 Task: Use the formula "ISERROR" in spreadsheet "Project portfolio".
Action: Mouse moved to (174, 185)
Screenshot: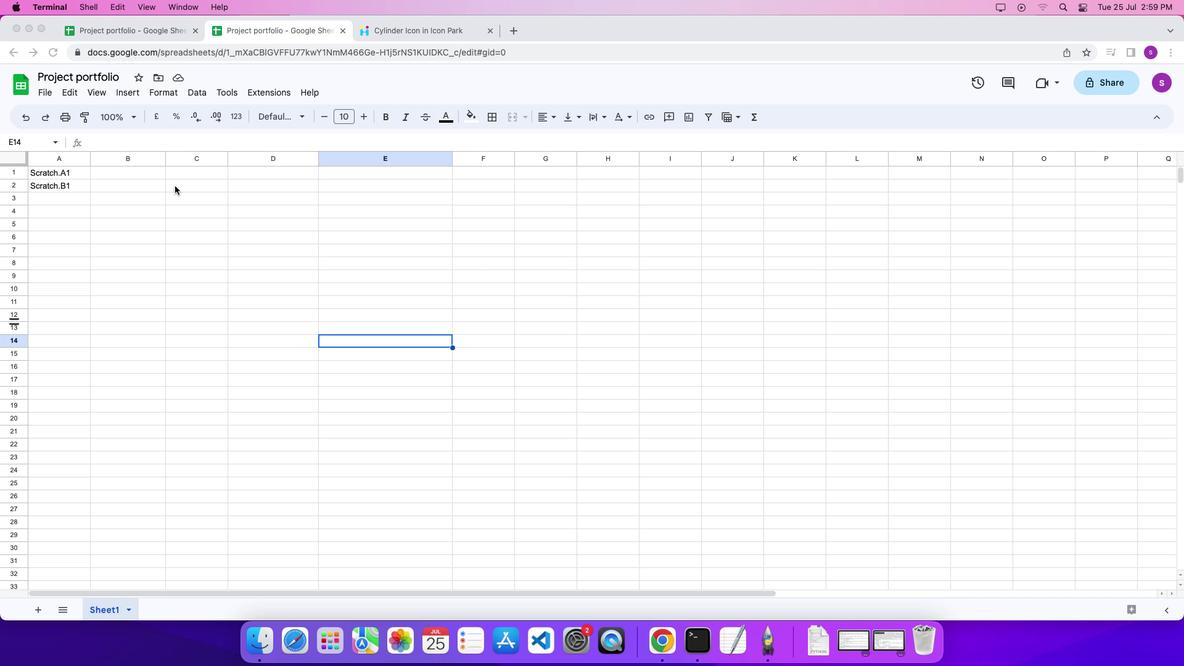
Action: Mouse pressed left at (174, 185)
Screenshot: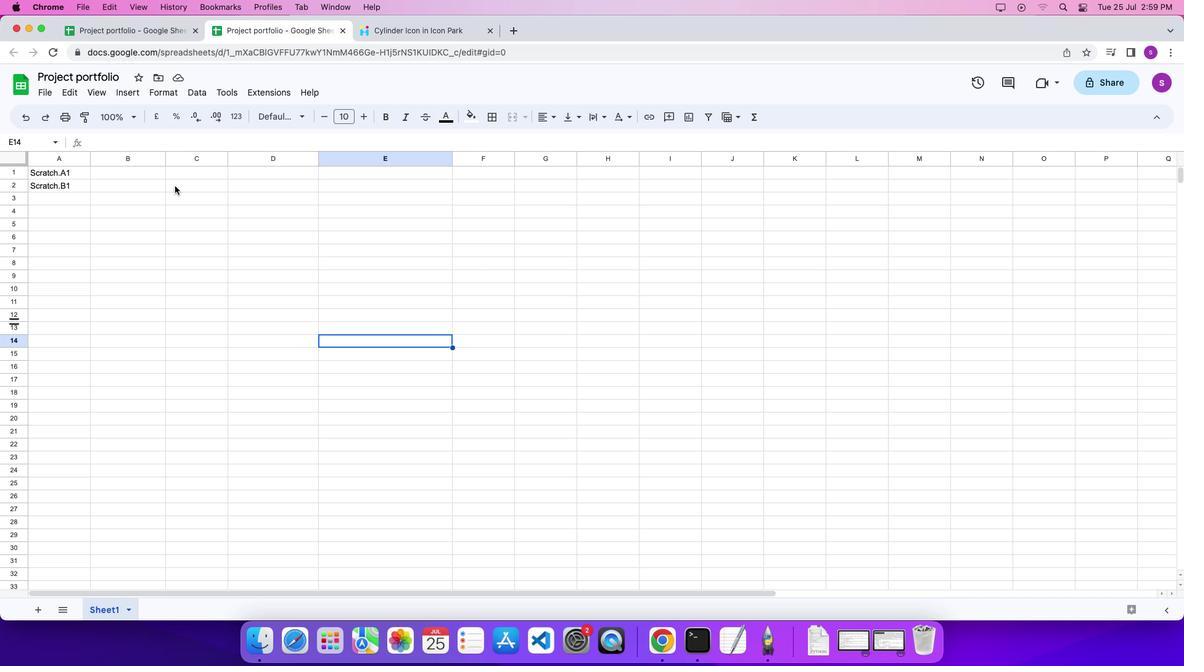 
Action: Mouse moved to (178, 176)
Screenshot: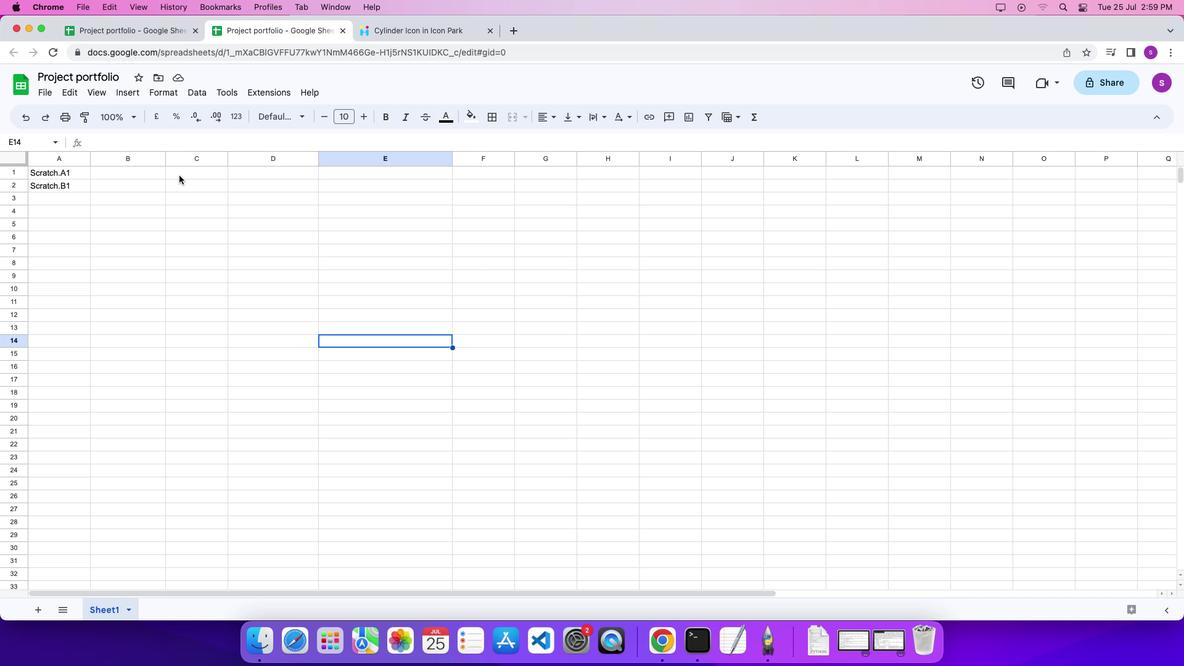 
Action: Mouse pressed left at (178, 176)
Screenshot: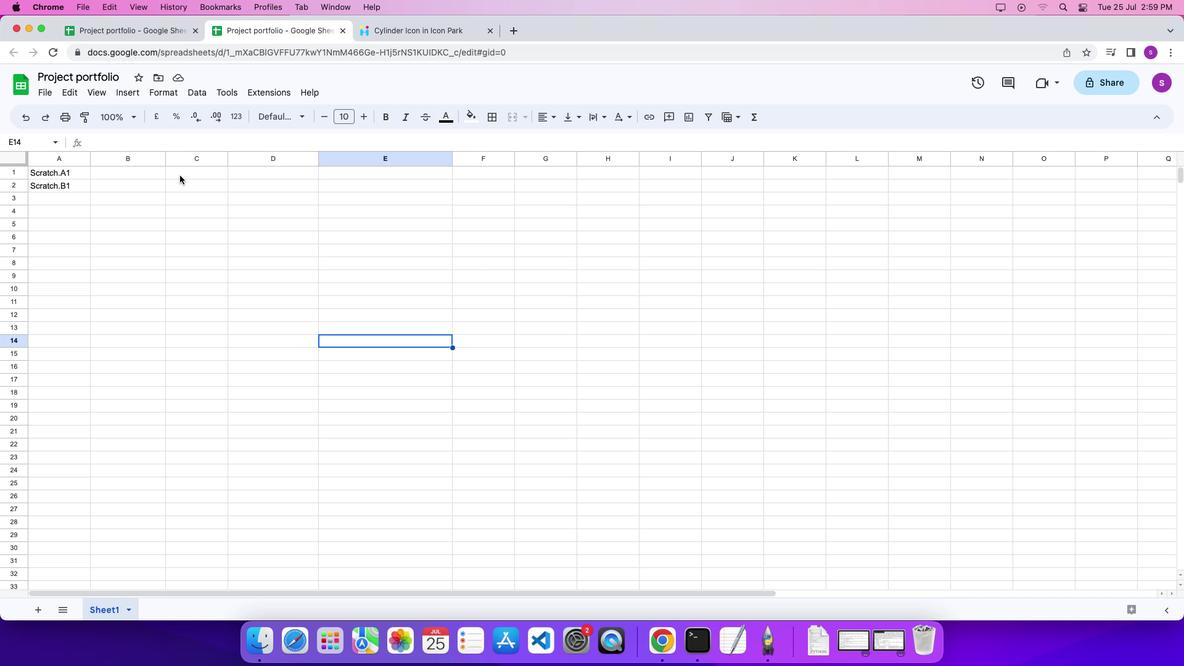 
Action: Mouse moved to (179, 172)
Screenshot: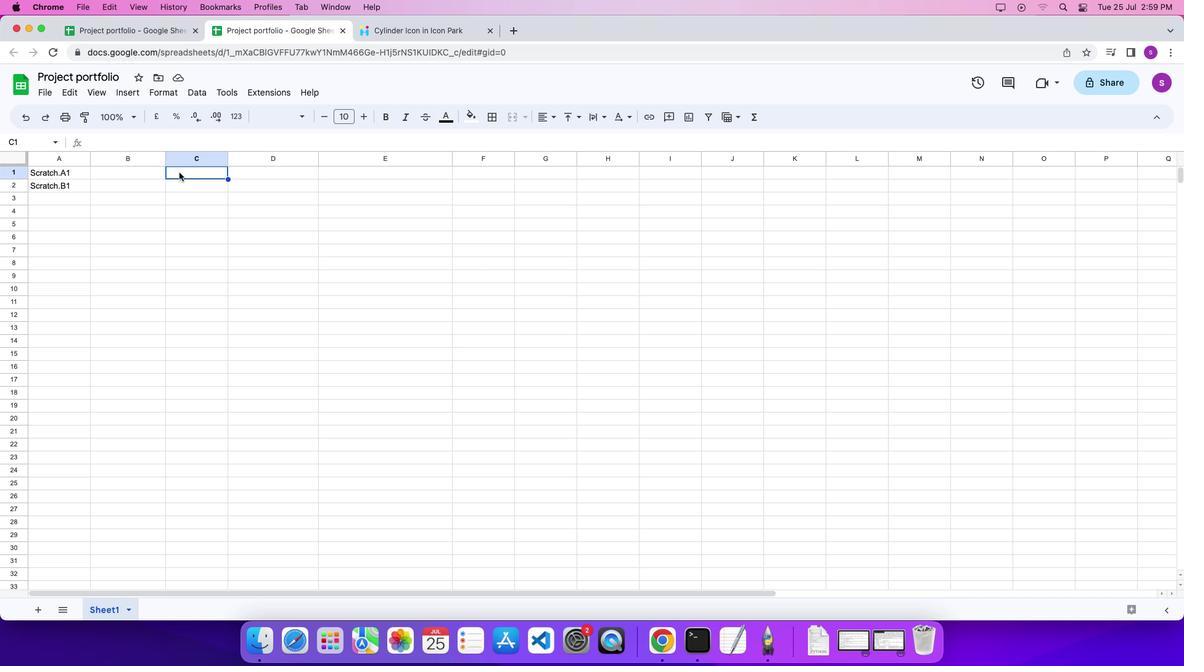 
Action: Mouse pressed left at (179, 172)
Screenshot: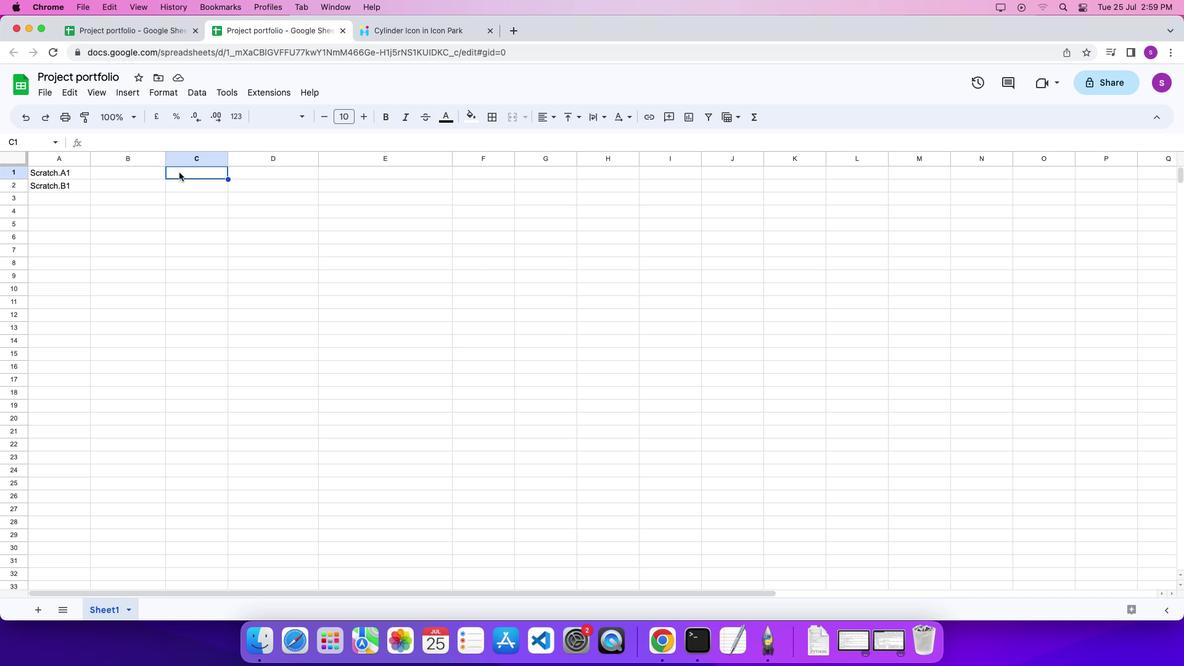 
Action: Key pressed '='
Screenshot: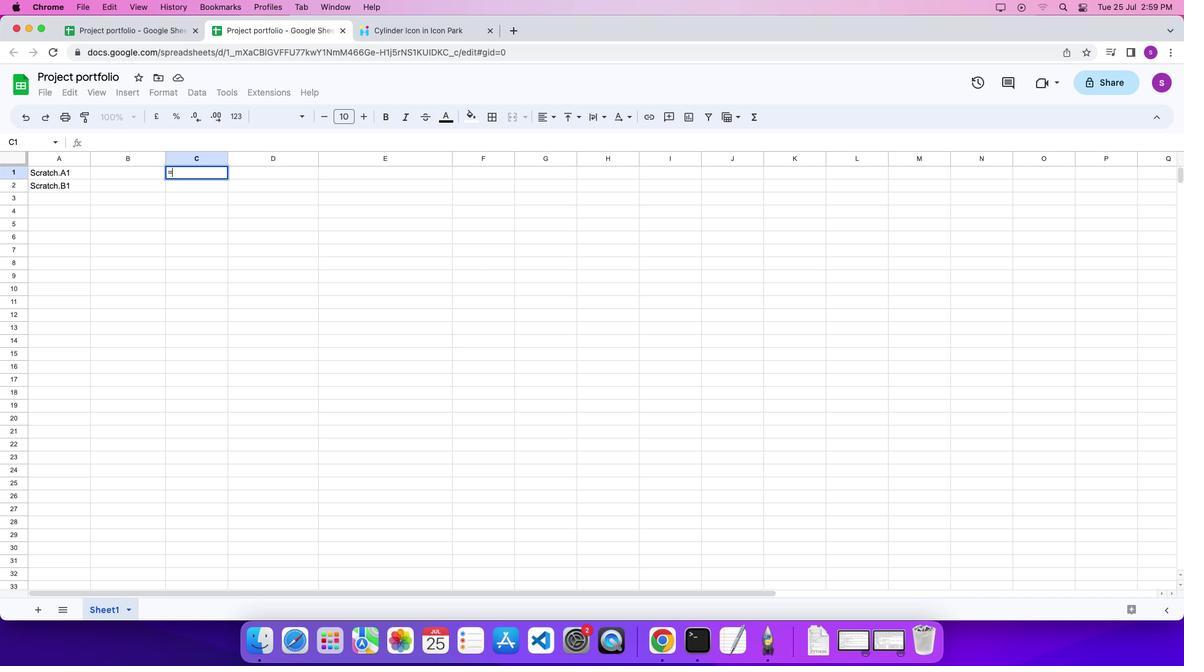 
Action: Mouse moved to (755, 120)
Screenshot: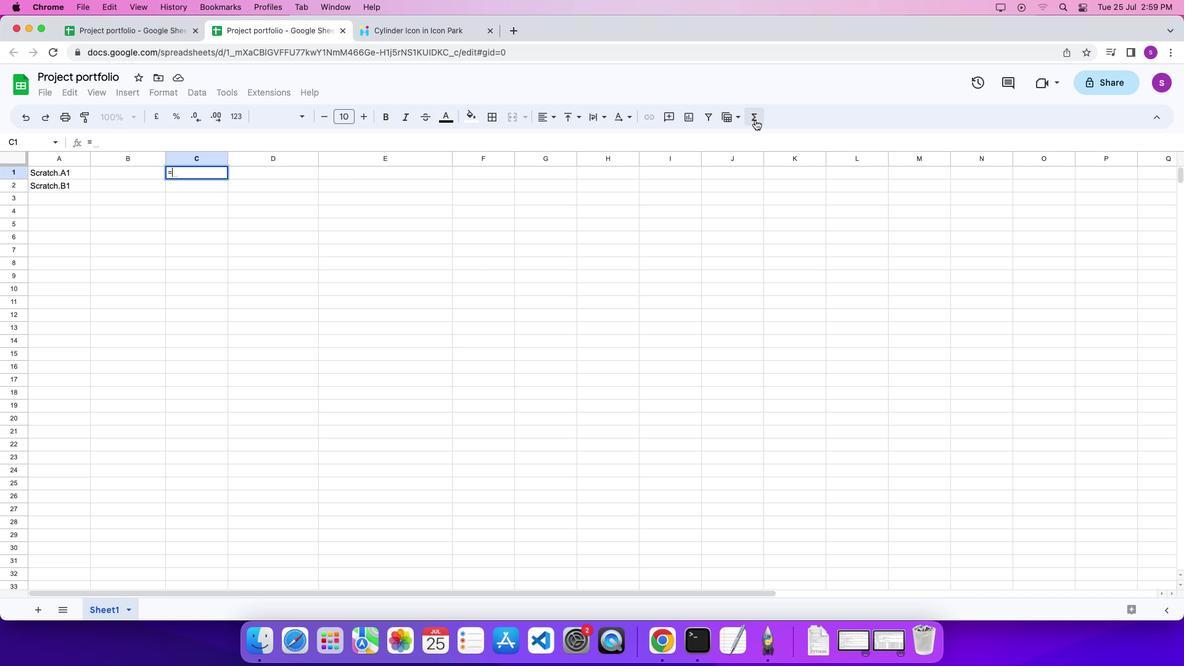 
Action: Mouse pressed left at (755, 120)
Screenshot: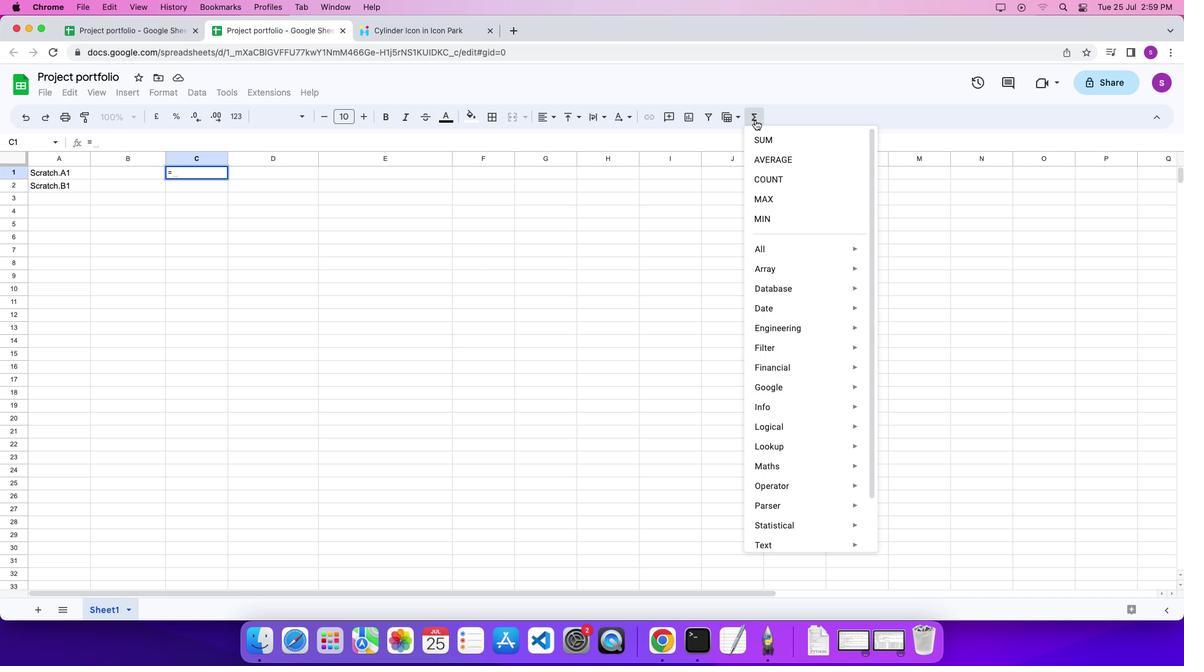 
Action: Mouse moved to (951, 513)
Screenshot: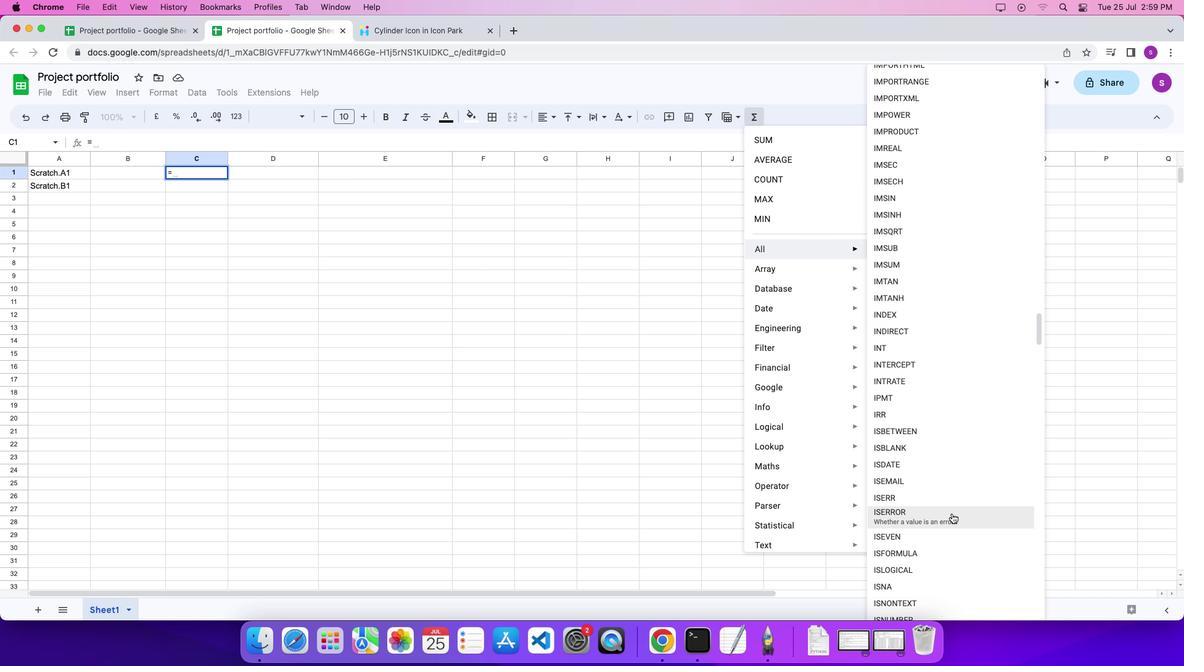 
Action: Mouse pressed left at (951, 513)
Screenshot: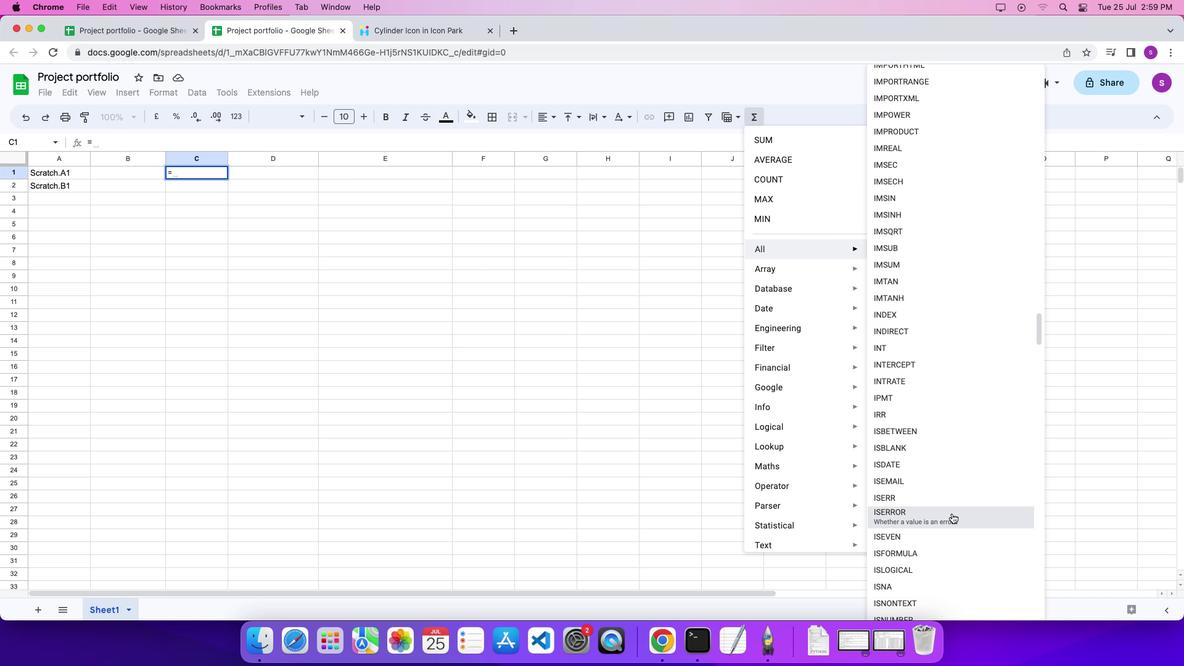 
Action: Mouse moved to (84, 172)
Screenshot: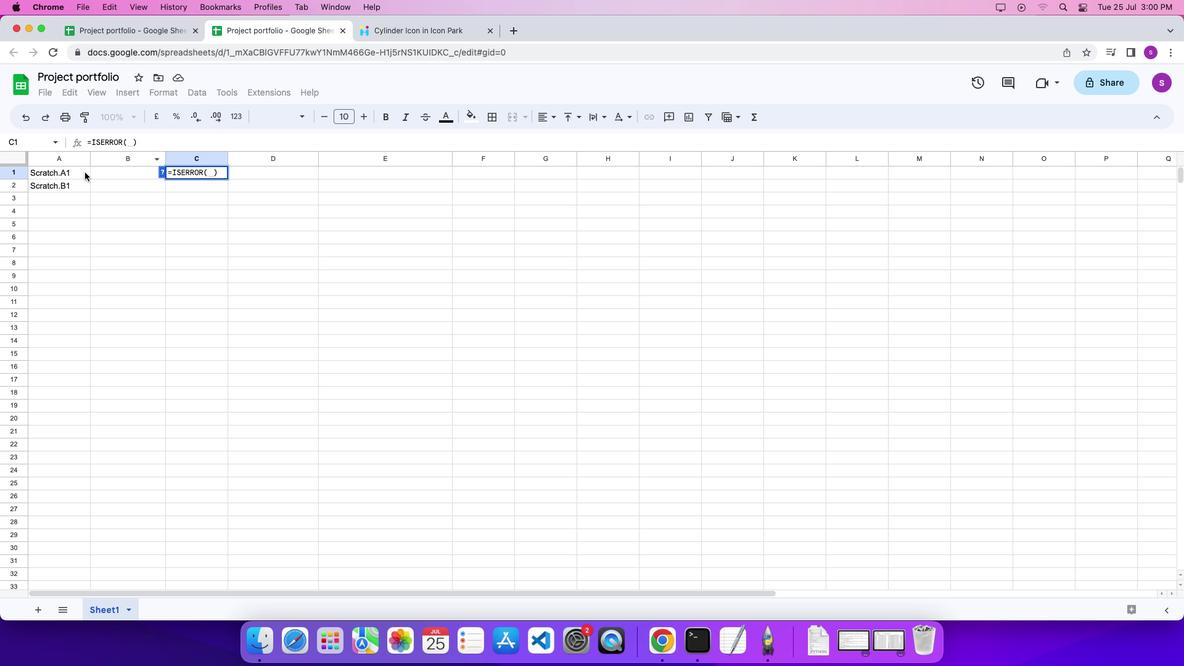 
Action: Mouse pressed left at (84, 172)
Screenshot: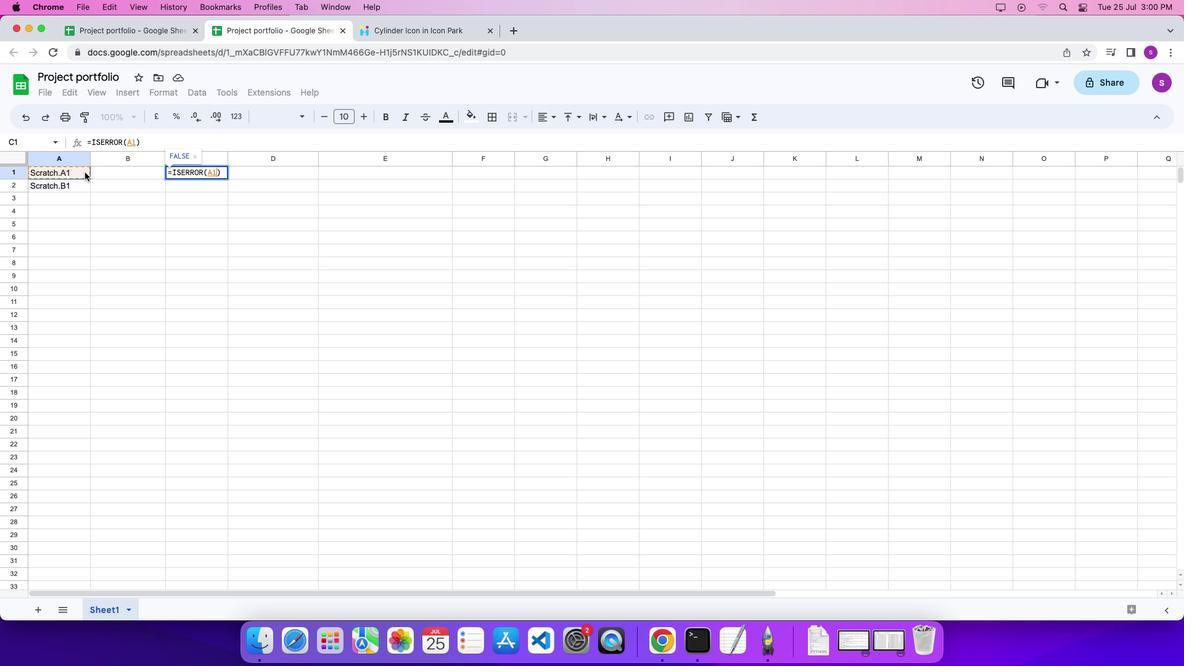 
Action: Mouse moved to (155, 207)
Screenshot: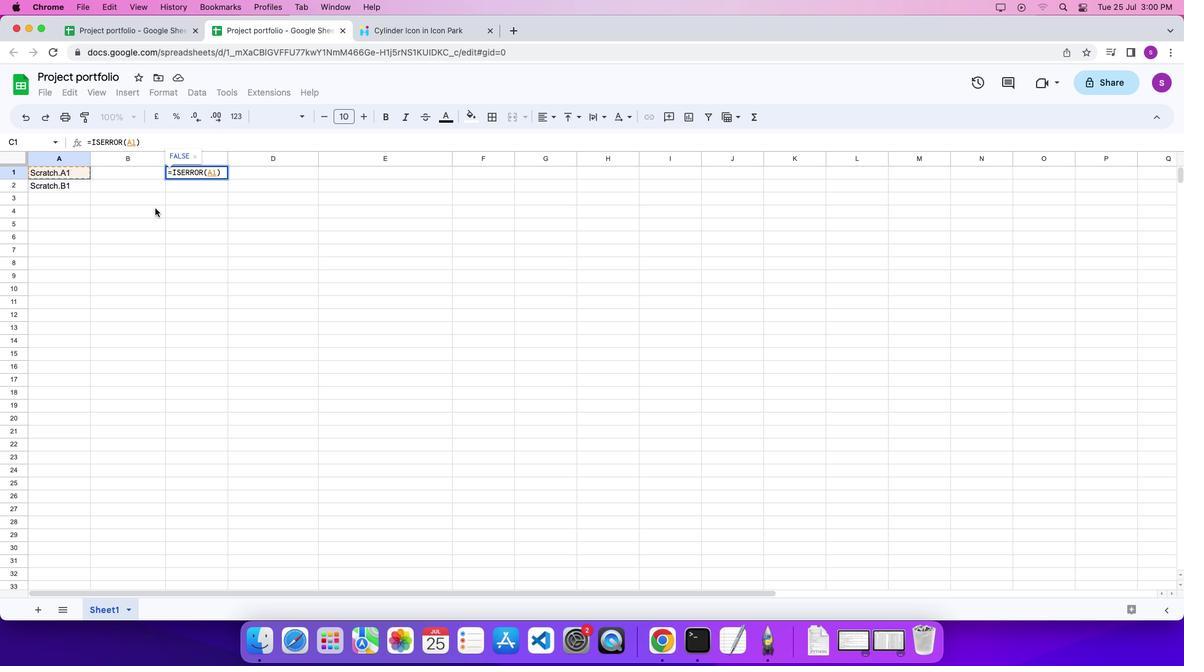 
Action: Key pressed '\x03'
Screenshot: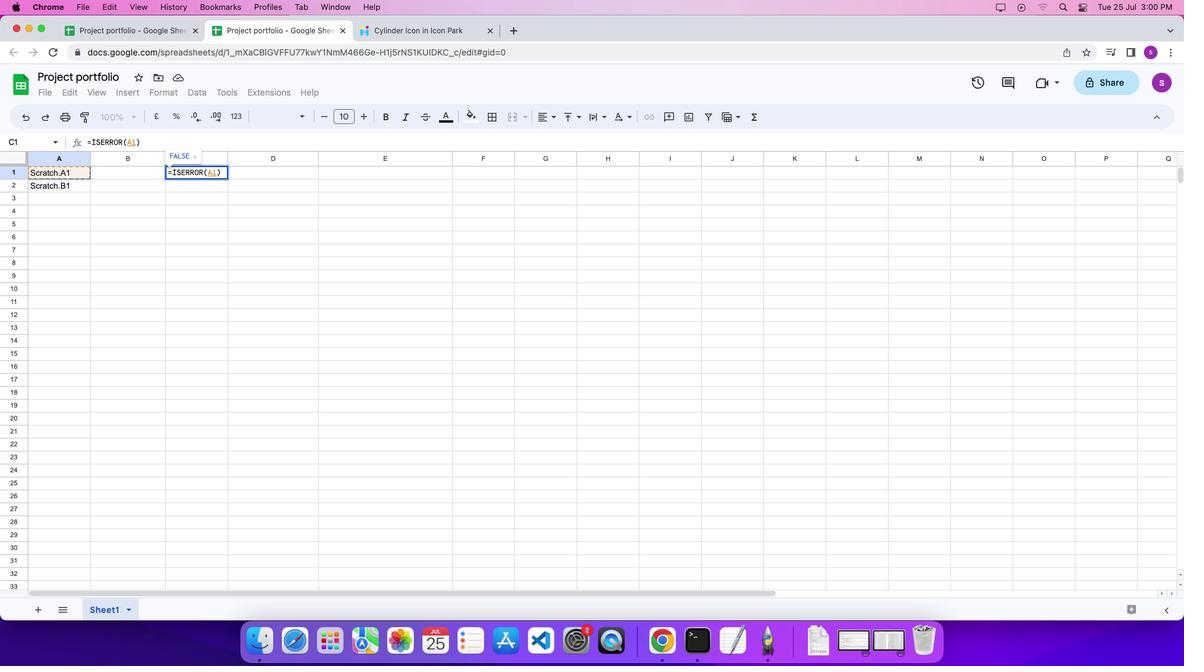 
